 Task: Look for products in the category "IPA" from Pizza Port Brewing Co only.
Action: Mouse moved to (817, 296)
Screenshot: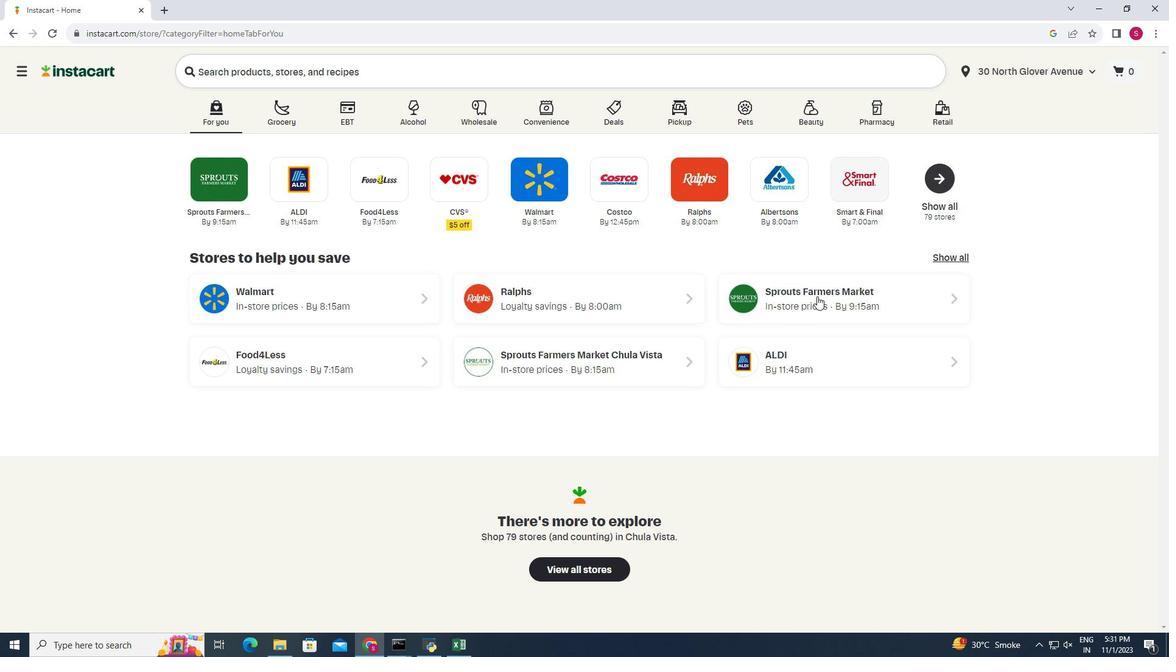 
Action: Mouse pressed left at (817, 296)
Screenshot: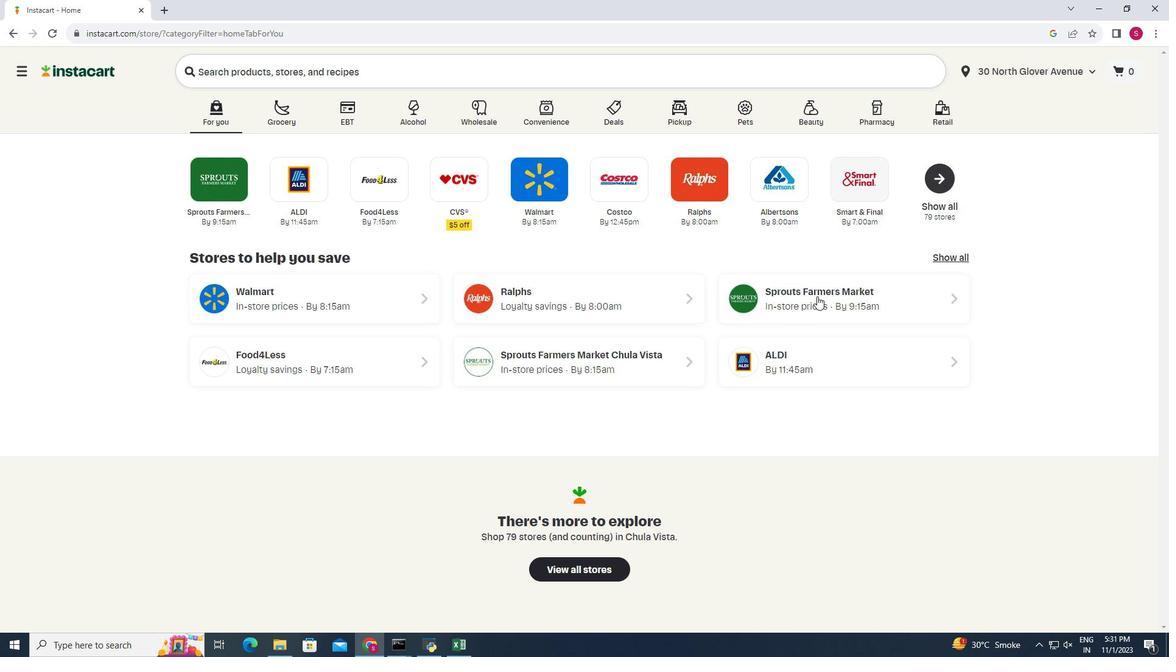 
Action: Mouse moved to (65, 623)
Screenshot: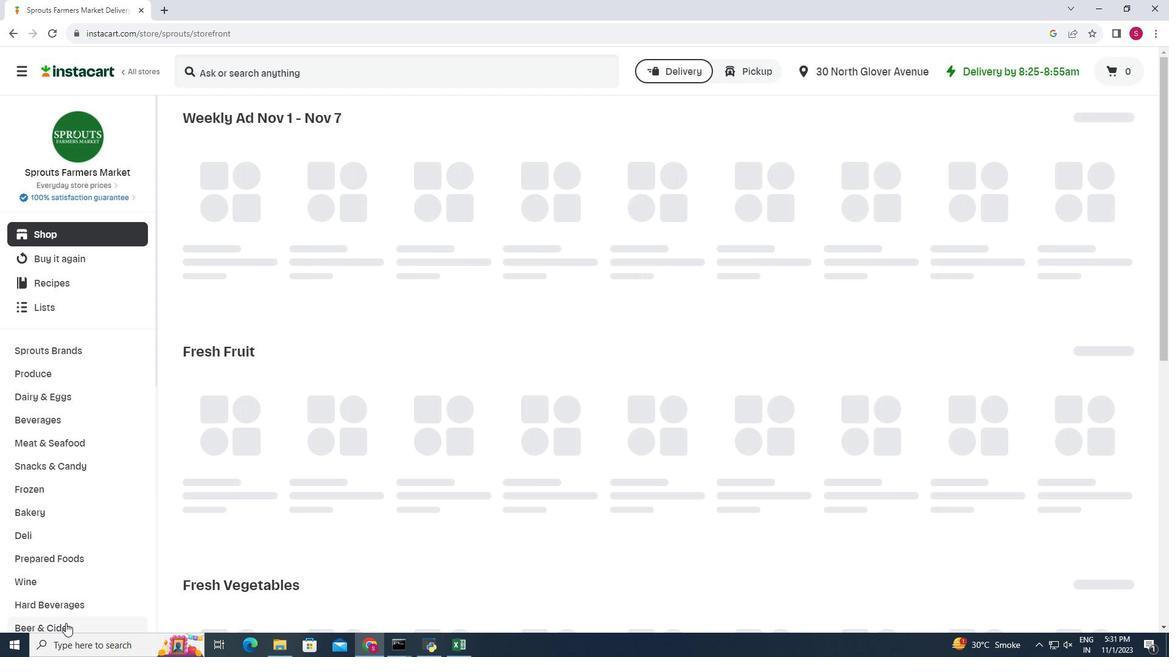 
Action: Mouse pressed left at (65, 623)
Screenshot: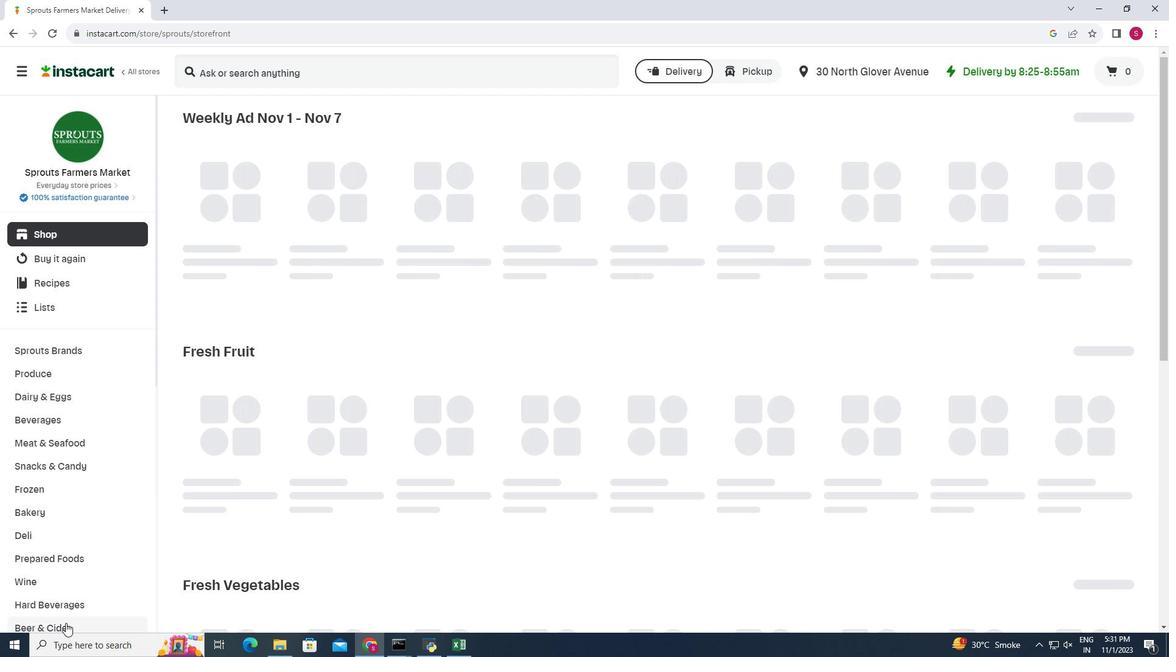 
Action: Mouse moved to (289, 152)
Screenshot: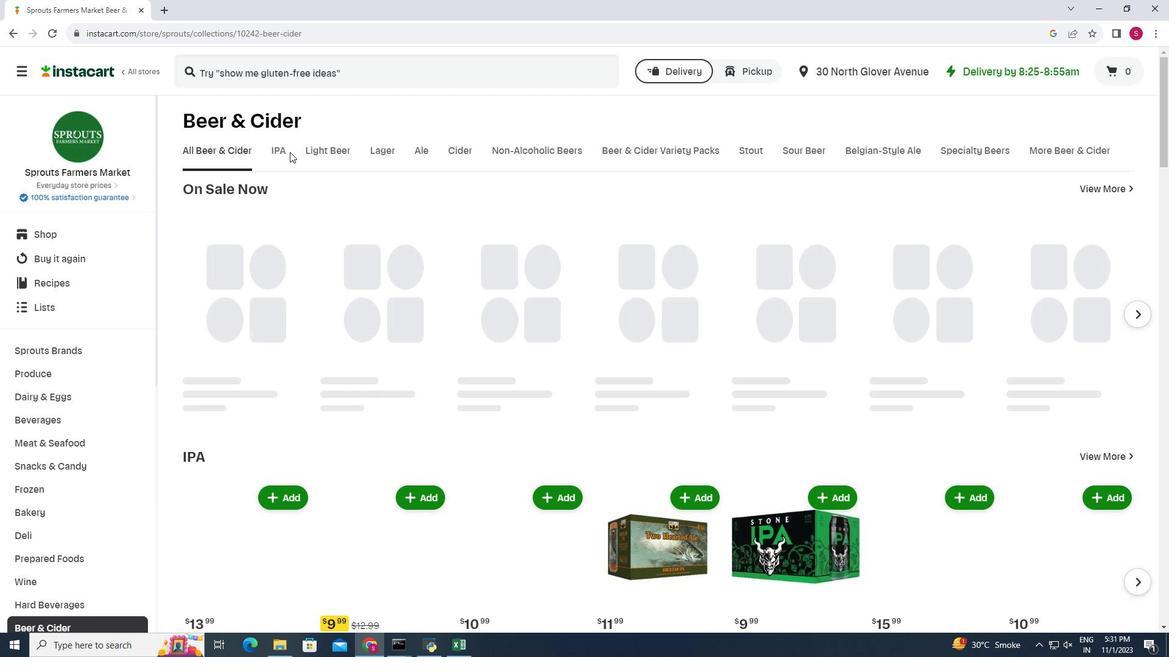 
Action: Mouse pressed left at (289, 152)
Screenshot: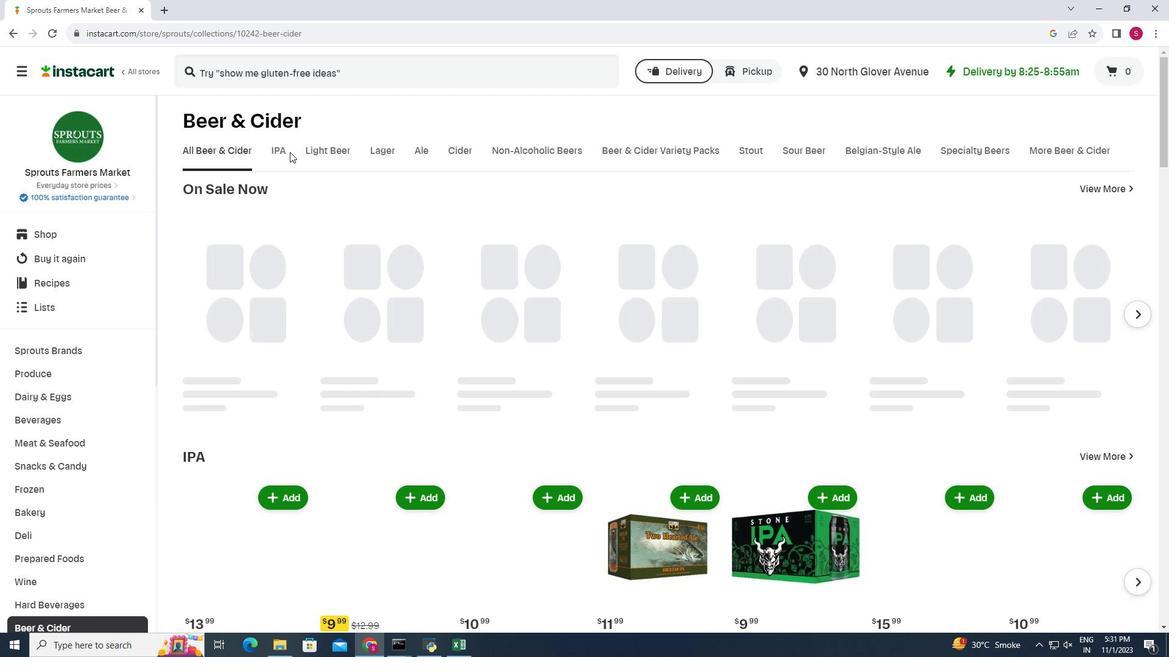 
Action: Mouse moved to (276, 141)
Screenshot: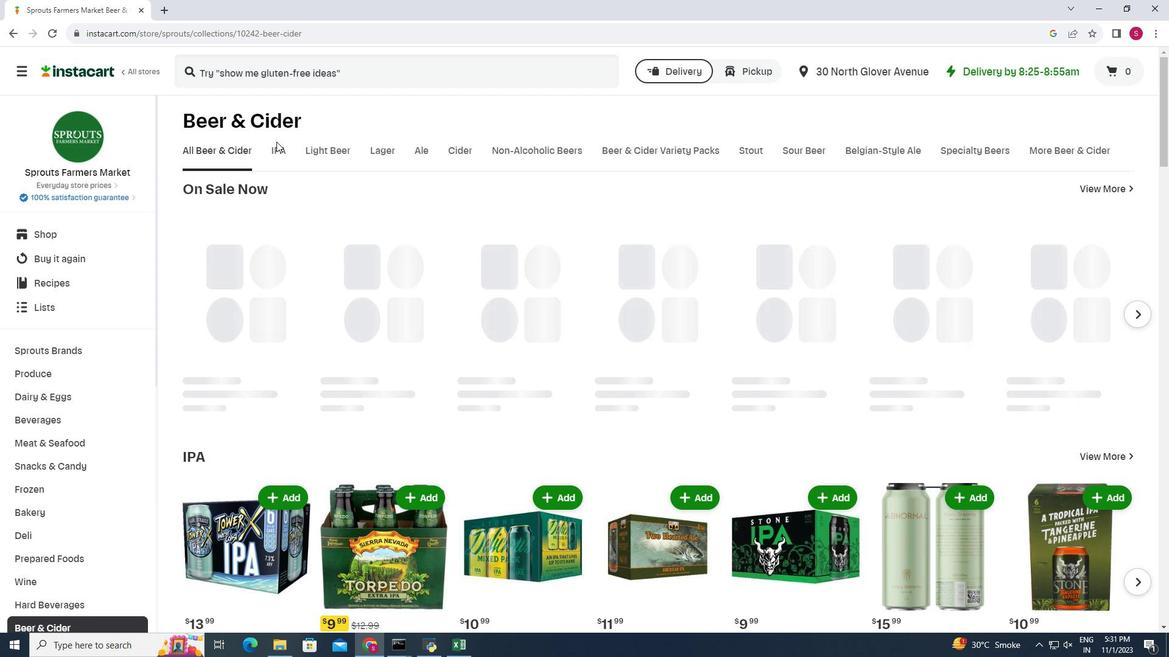 
Action: Mouse pressed left at (276, 141)
Screenshot: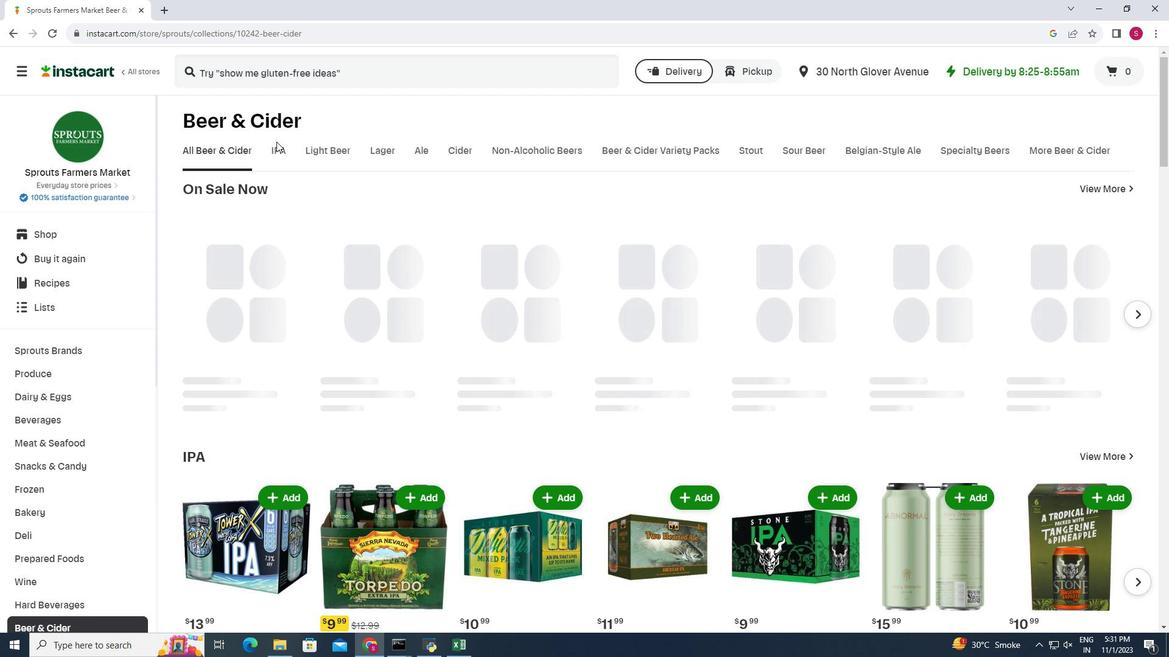 
Action: Mouse pressed left at (276, 141)
Screenshot: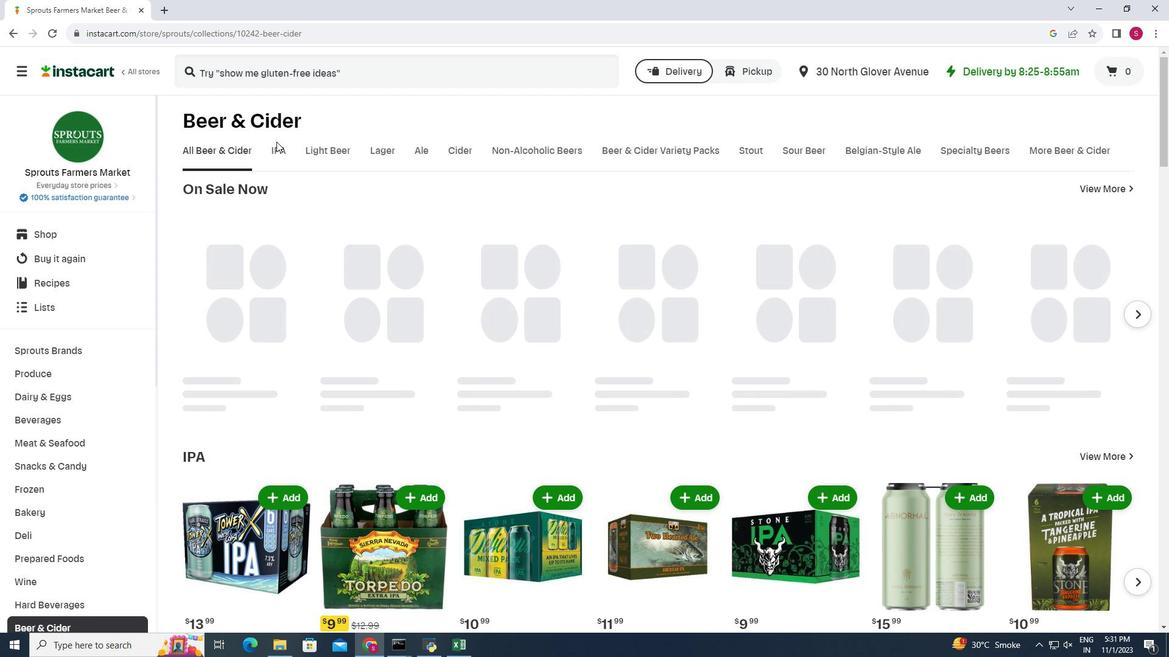 
Action: Mouse moved to (274, 147)
Screenshot: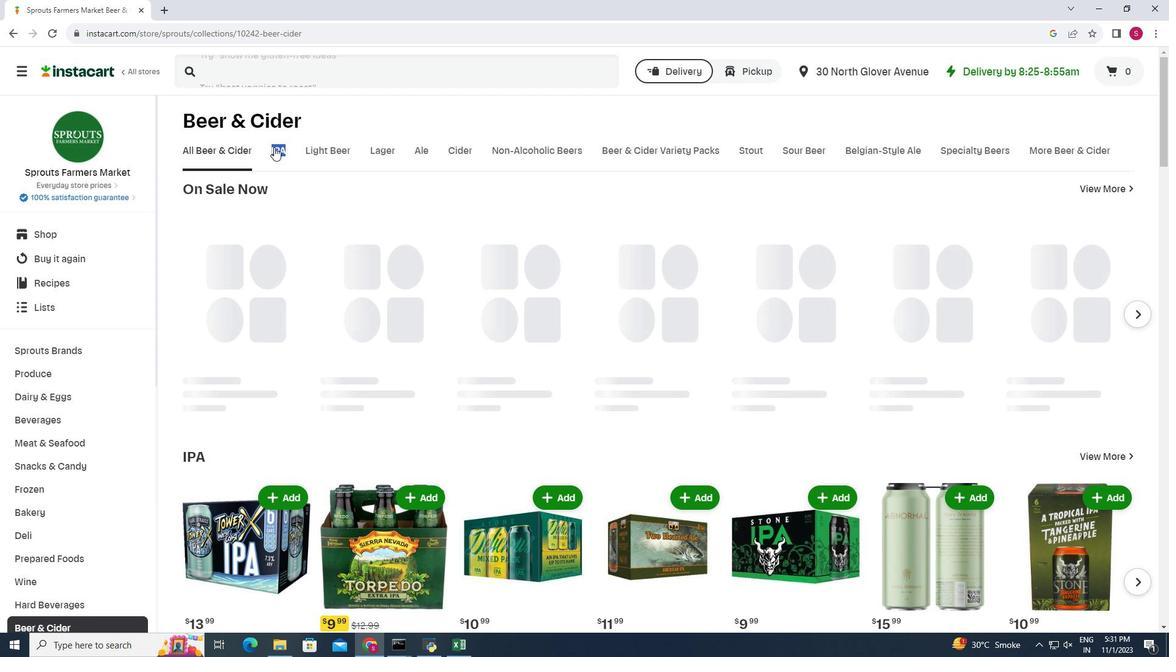 
Action: Mouse pressed left at (274, 147)
Screenshot: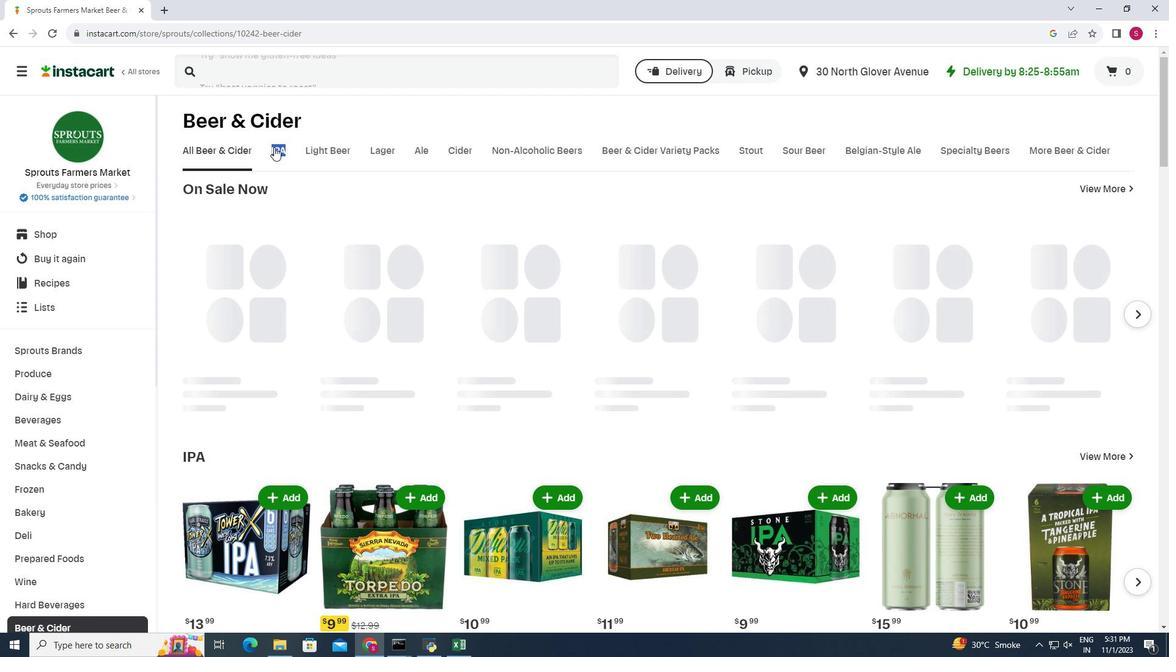 
Action: Mouse moved to (362, 201)
Screenshot: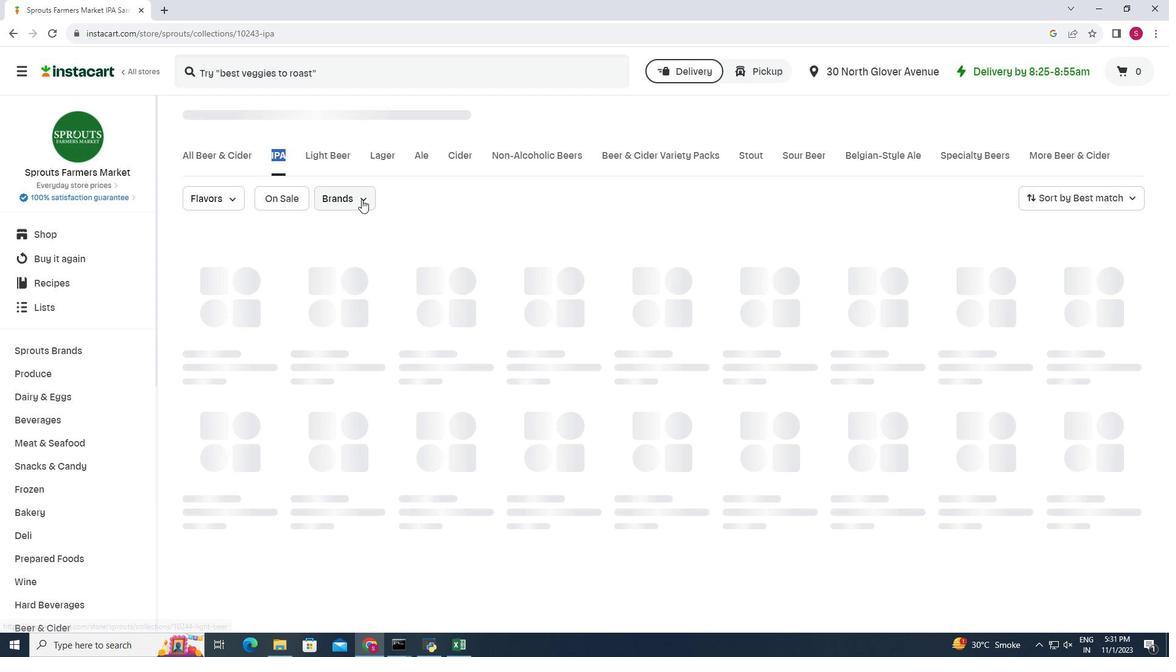 
Action: Mouse pressed left at (362, 201)
Screenshot: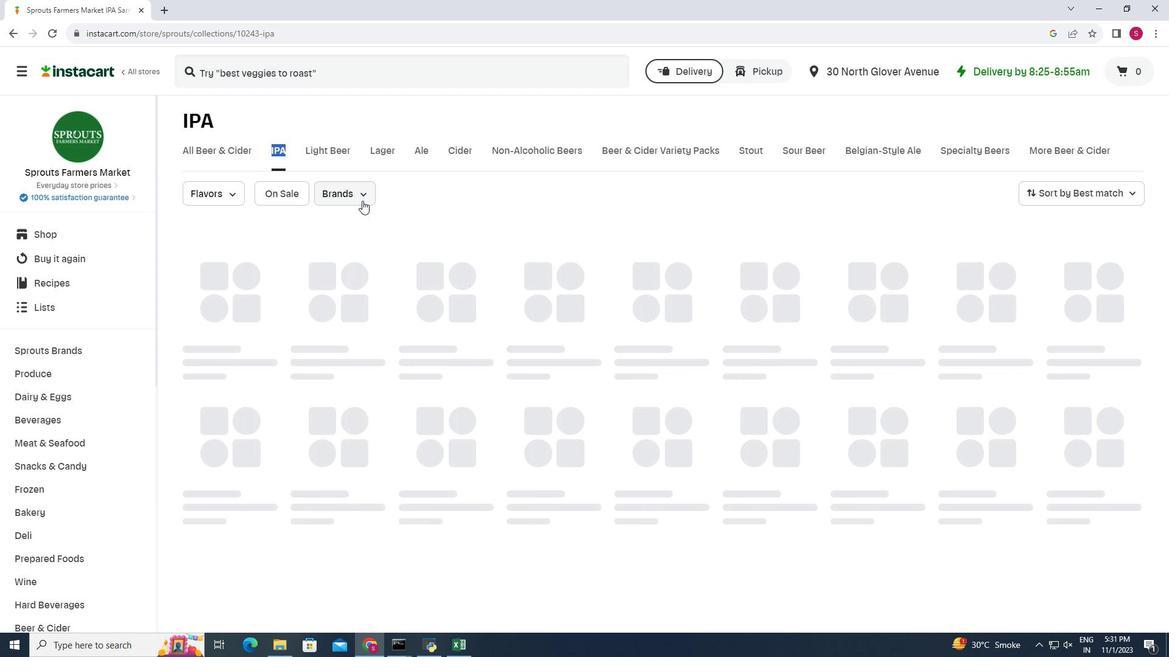 
Action: Mouse moved to (422, 263)
Screenshot: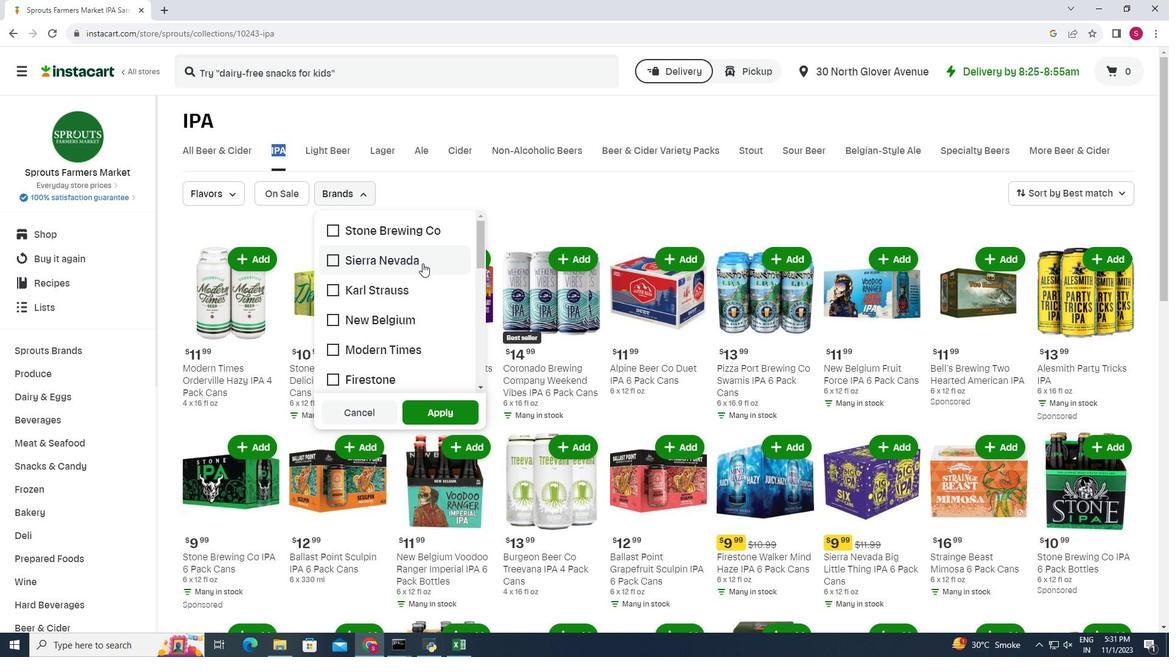 
Action: Mouse scrolled (422, 263) with delta (0, 0)
Screenshot: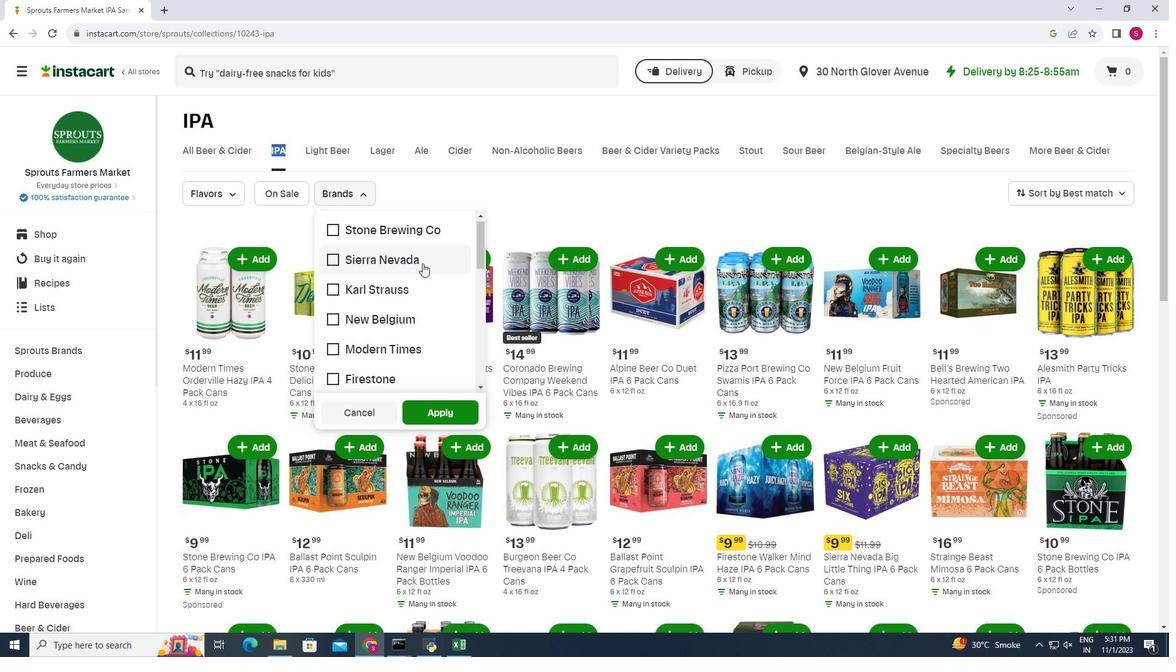 
Action: Mouse scrolled (422, 263) with delta (0, 0)
Screenshot: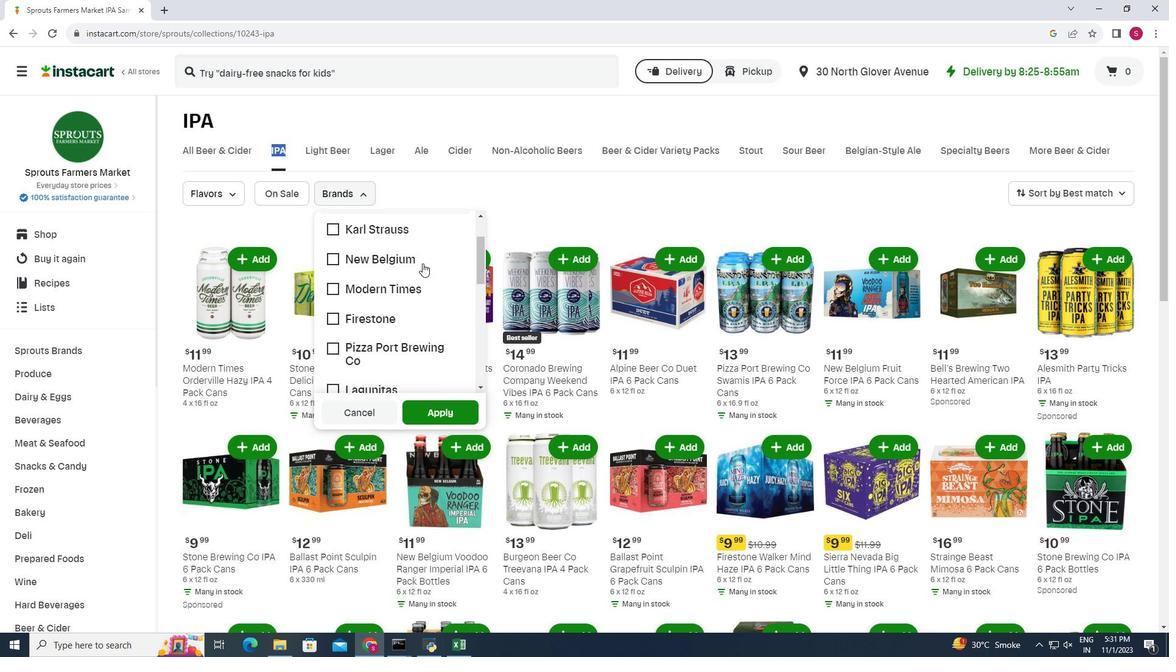 
Action: Mouse moved to (420, 277)
Screenshot: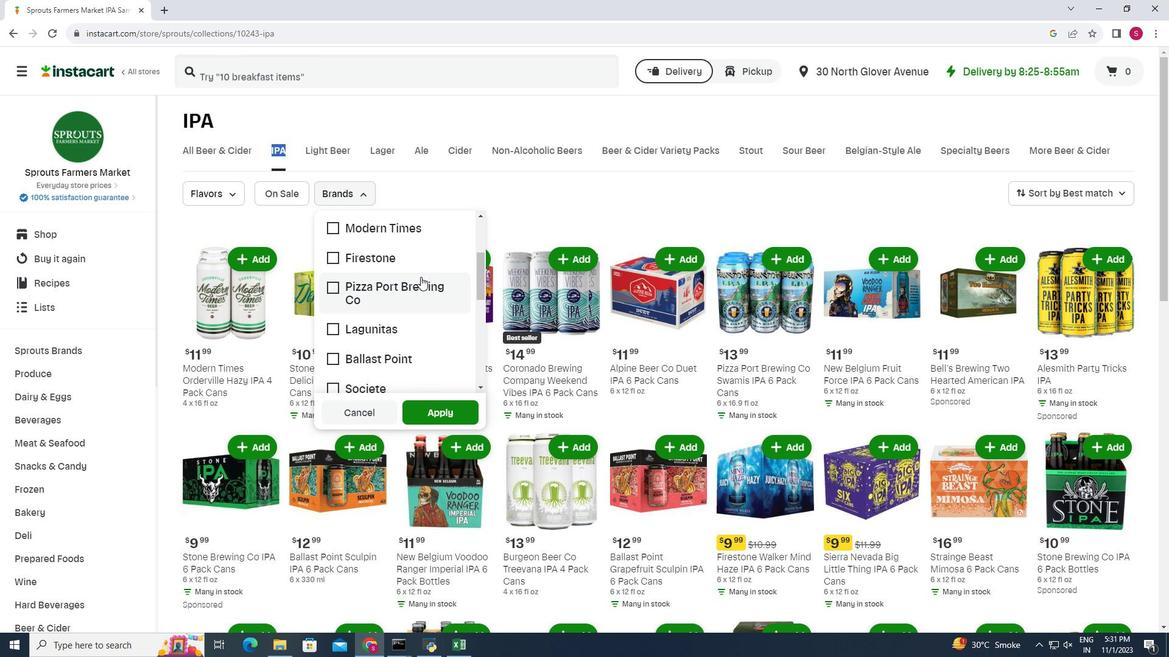 
Action: Mouse pressed left at (420, 277)
Screenshot: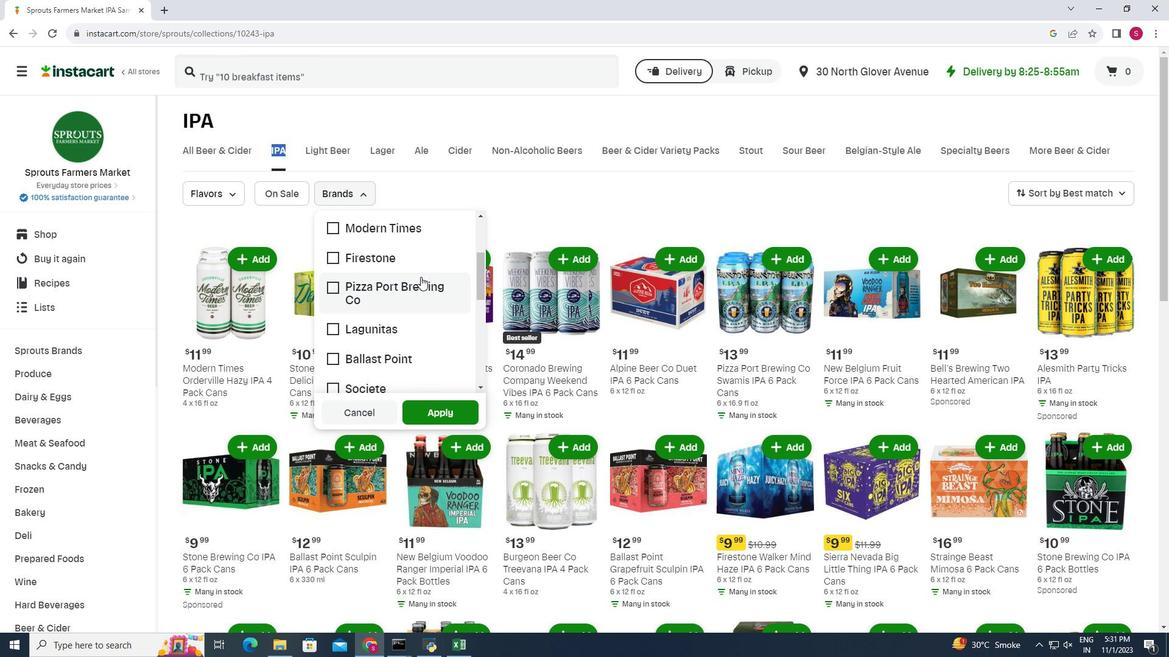
Action: Mouse moved to (427, 410)
Screenshot: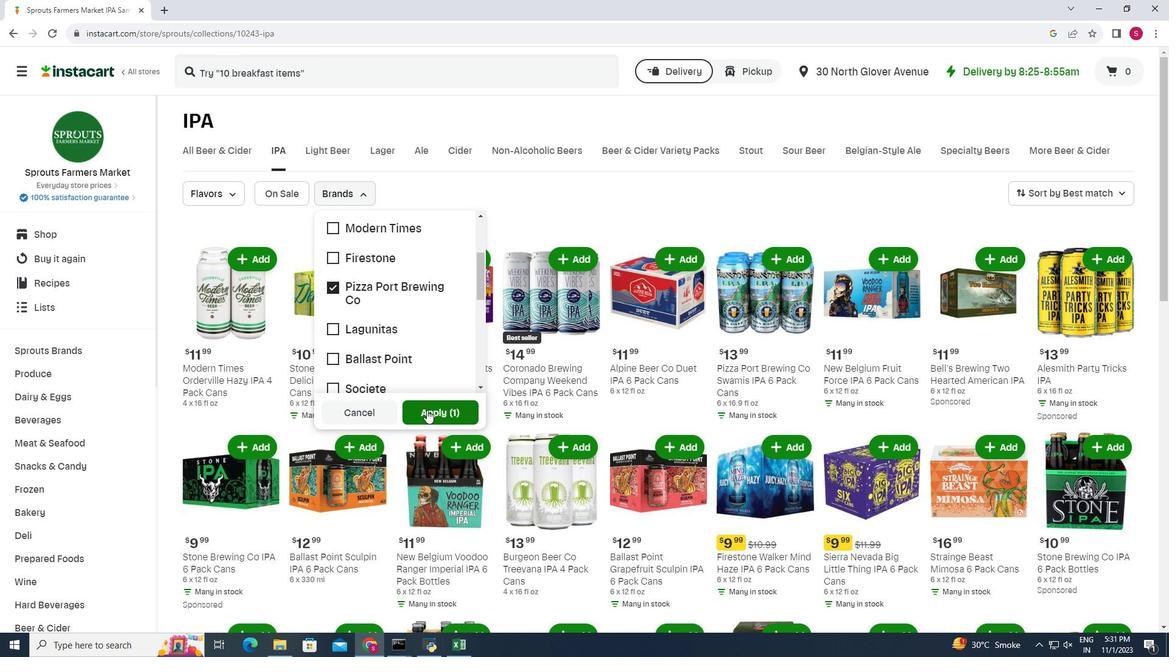 
Action: Mouse pressed left at (427, 410)
Screenshot: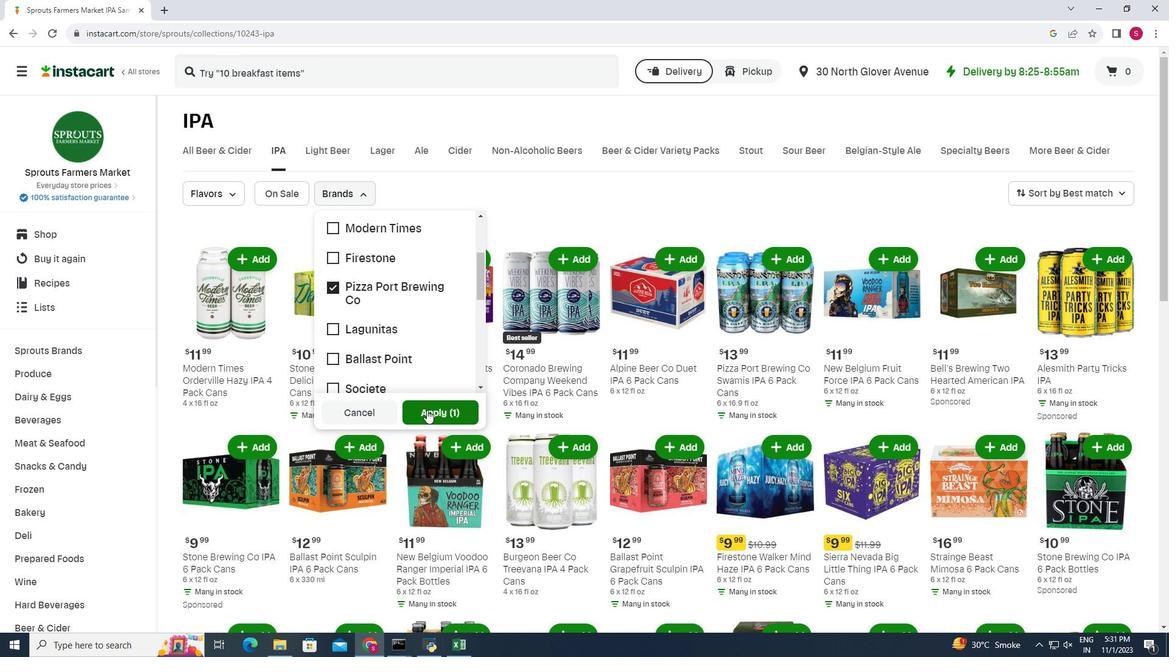 
Action: Mouse moved to (628, 335)
Screenshot: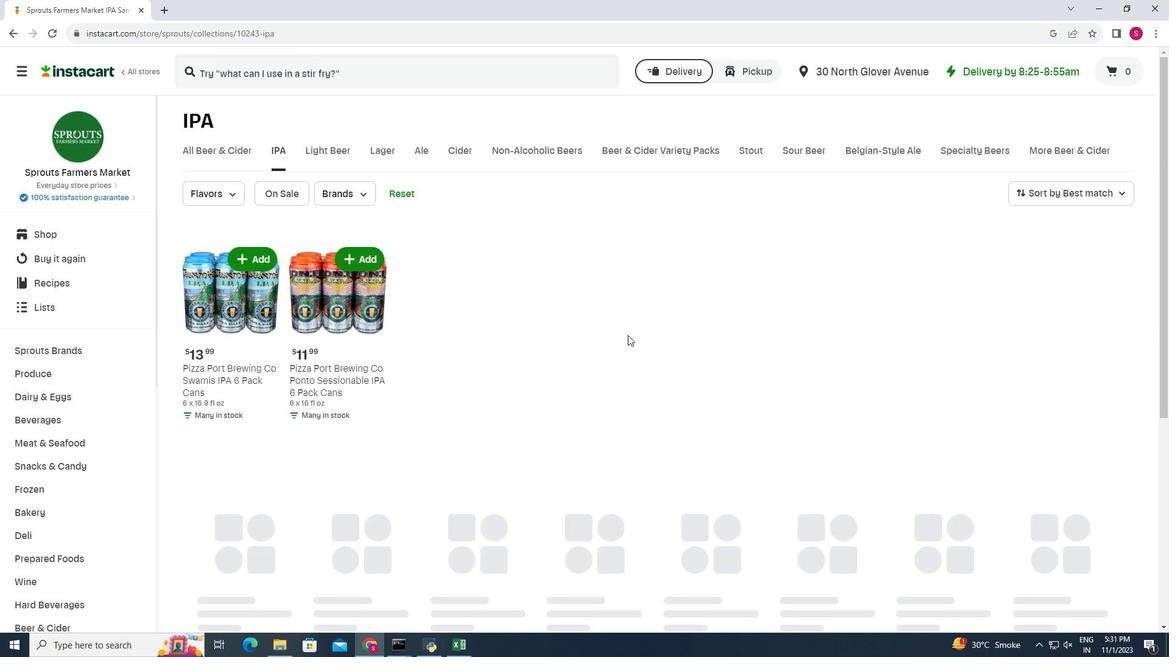 
Action: Mouse scrolled (628, 335) with delta (0, 0)
Screenshot: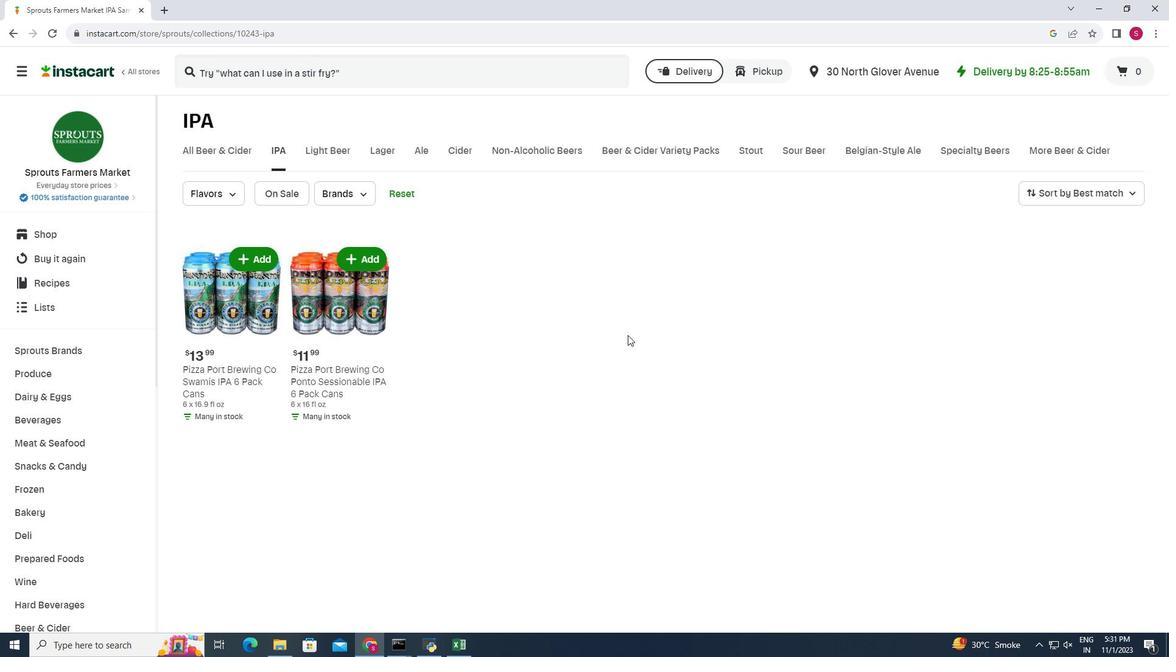 
